 Task: Apply assignee "Any".
Action: Mouse moved to (8, 136)
Screenshot: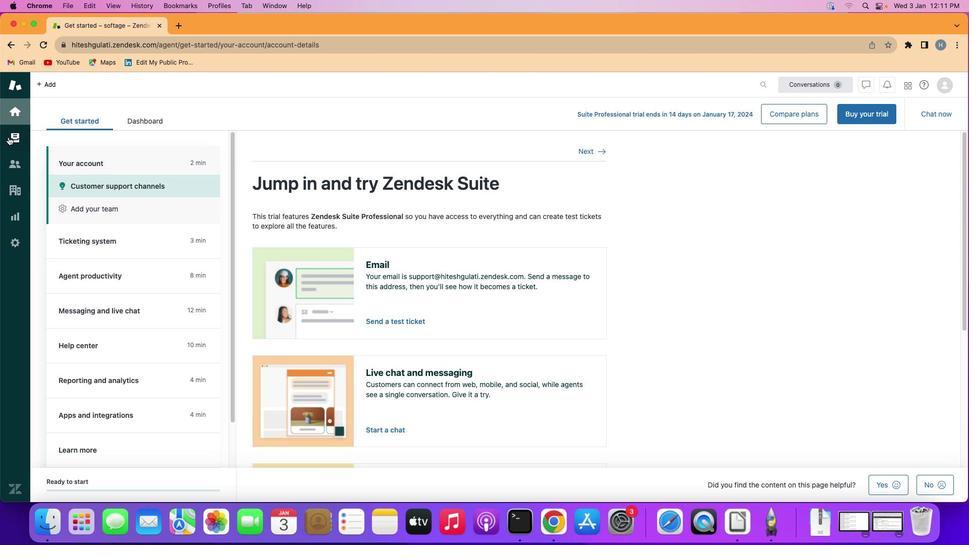 
Action: Mouse pressed left at (8, 136)
Screenshot: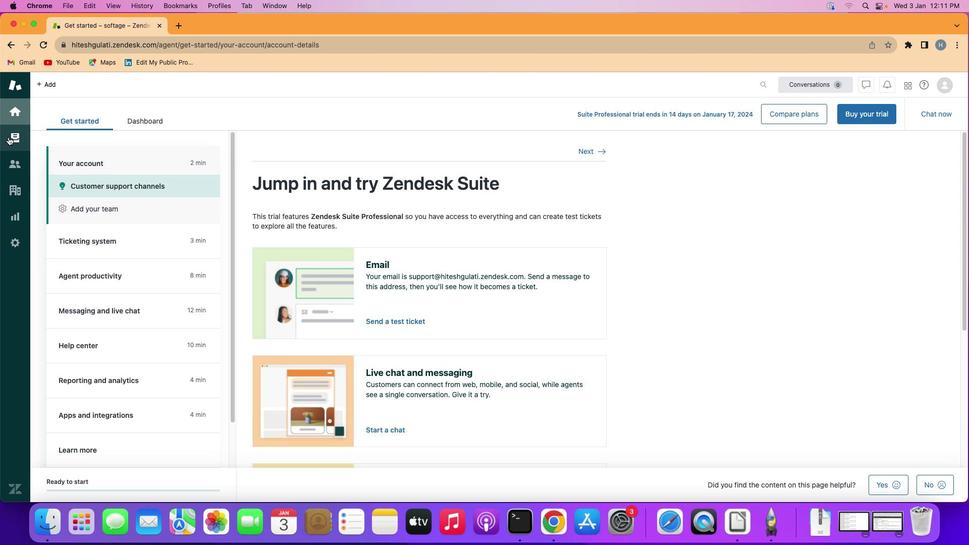 
Action: Mouse moved to (97, 242)
Screenshot: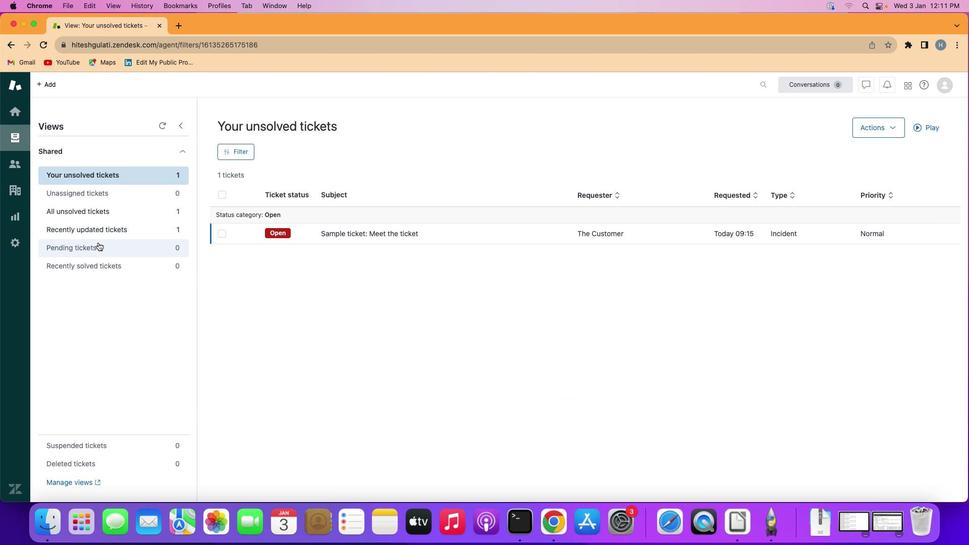 
Action: Mouse pressed left at (97, 242)
Screenshot: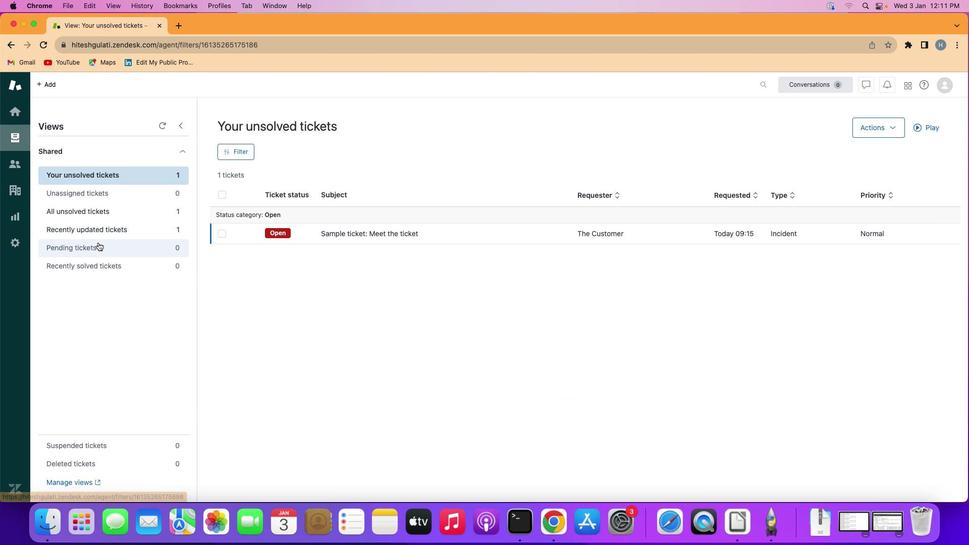 
Action: Mouse moved to (240, 145)
Screenshot: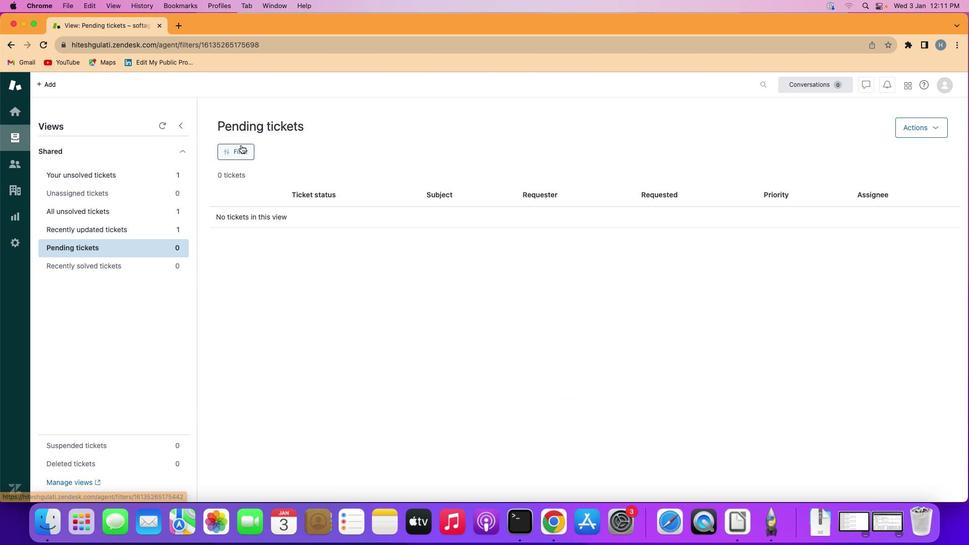 
Action: Mouse pressed left at (240, 145)
Screenshot: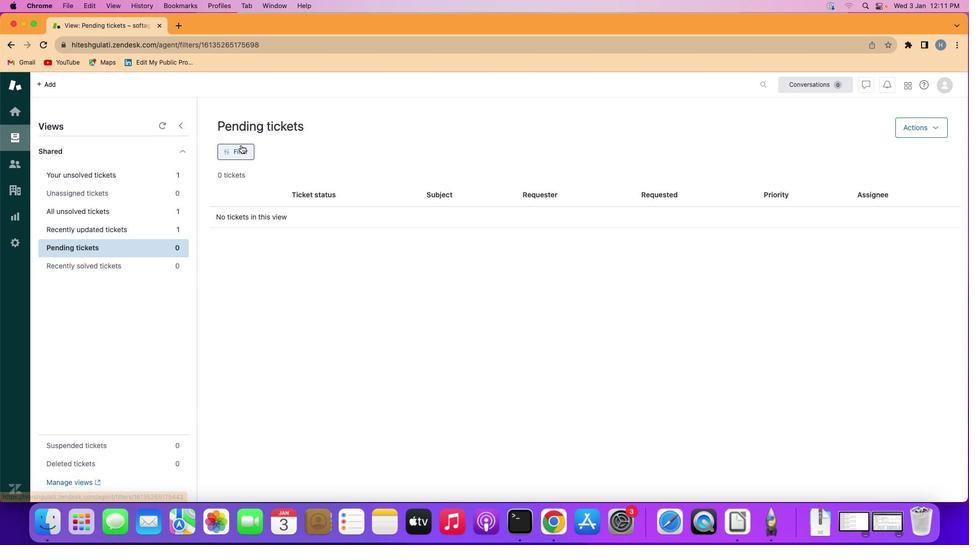 
Action: Mouse moved to (869, 388)
Screenshot: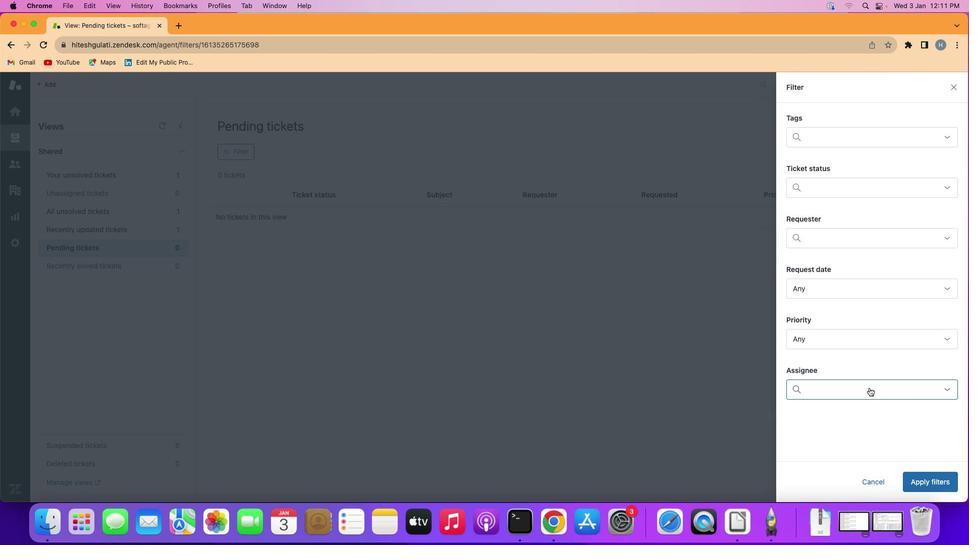 
Action: Mouse pressed left at (869, 388)
Screenshot: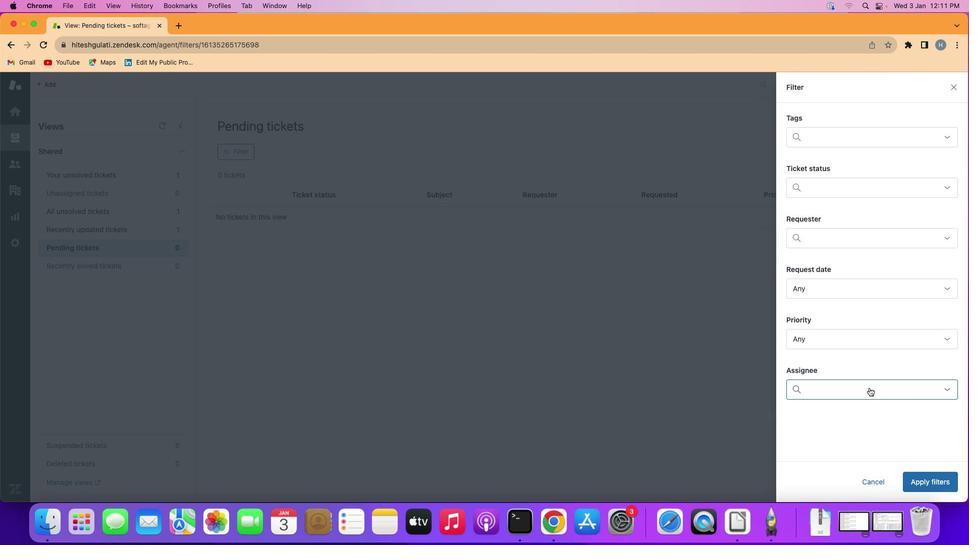 
Action: Mouse moved to (867, 315)
Screenshot: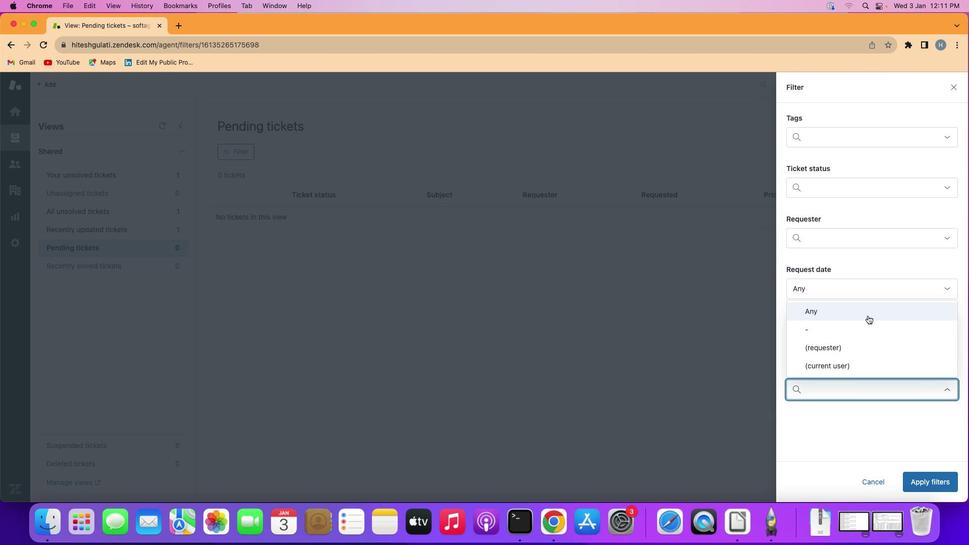 
Action: Mouse pressed left at (867, 315)
Screenshot: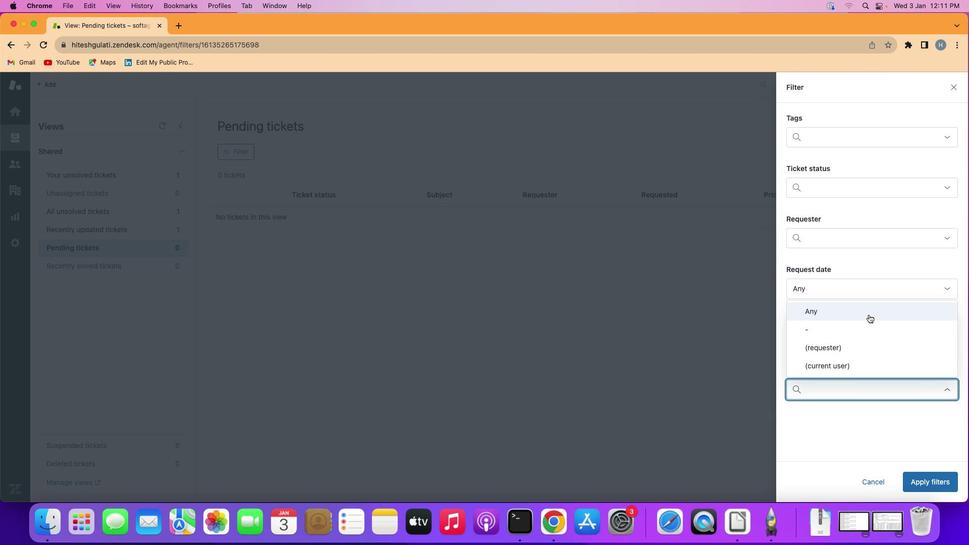 
Action: Mouse moved to (920, 483)
Screenshot: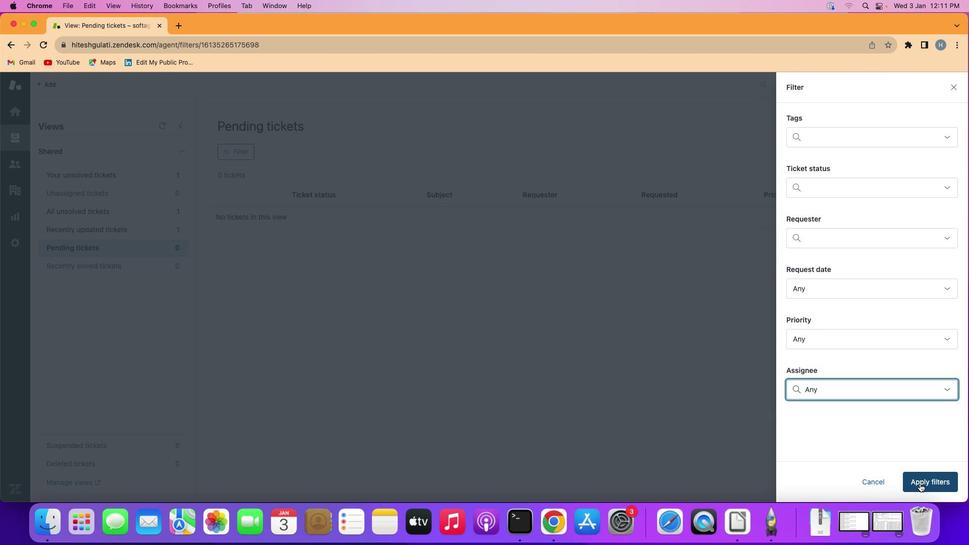 
Action: Mouse pressed left at (920, 483)
Screenshot: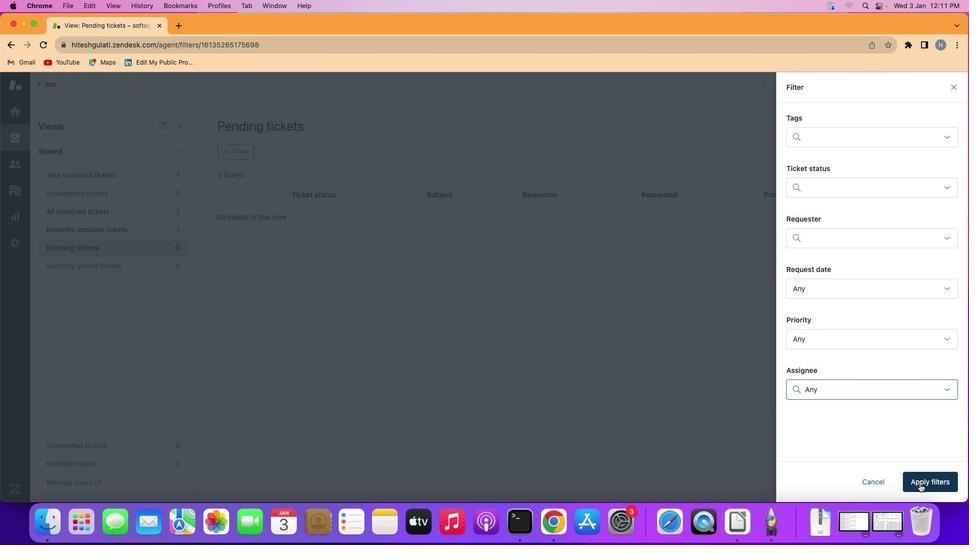 
Action: Mouse moved to (348, 252)
Screenshot: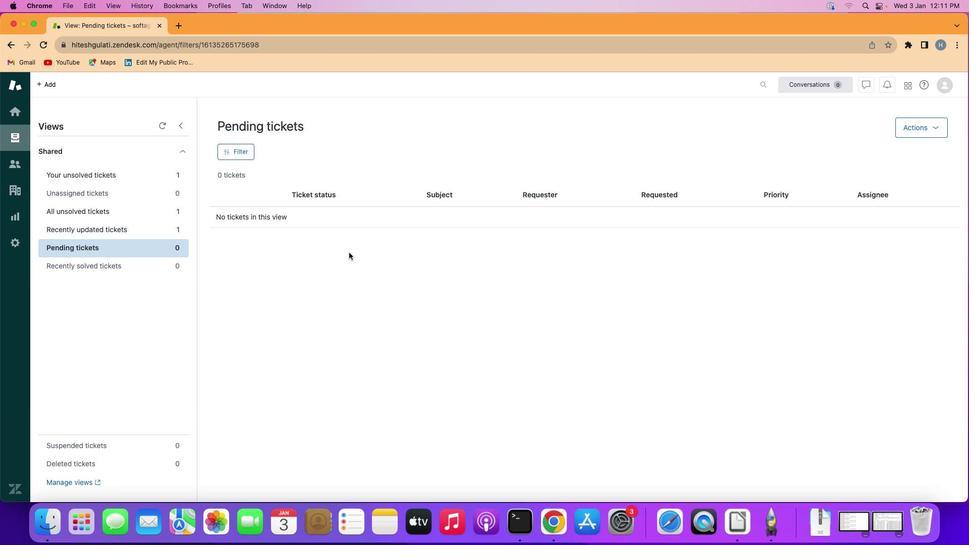 
